 Task: Create a rule when someone is mentioned in a checklist on a card by anyone .
Action: Mouse moved to (1059, 263)
Screenshot: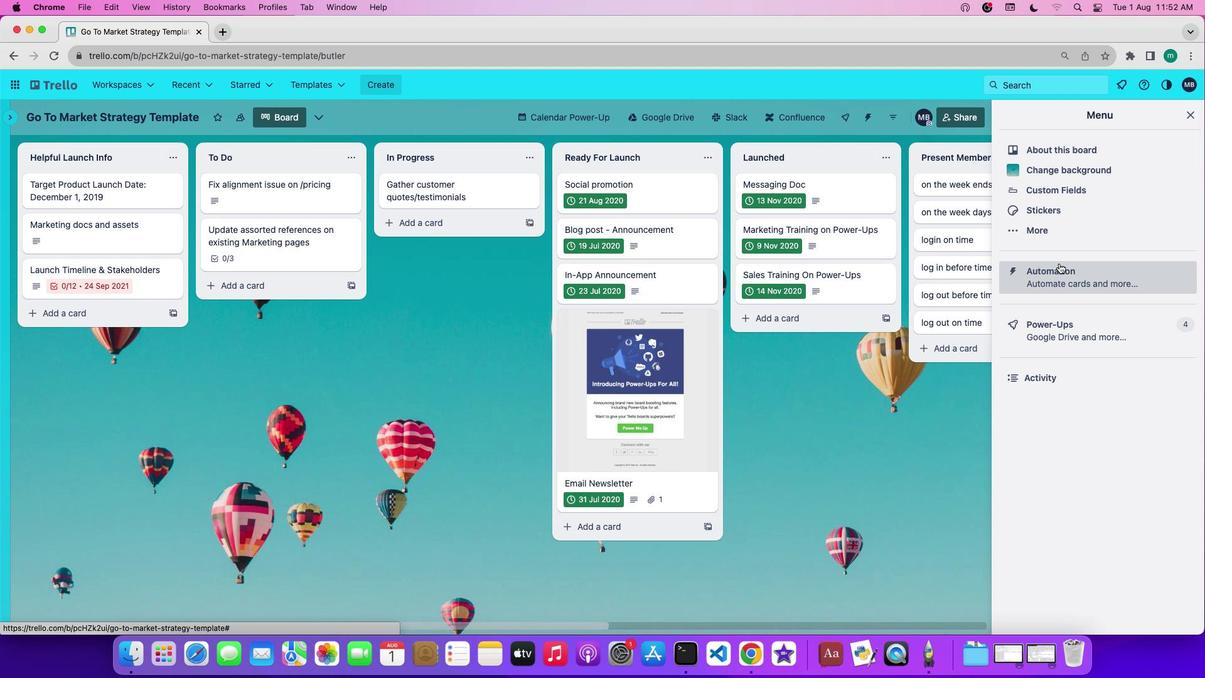 
Action: Mouse pressed left at (1059, 263)
Screenshot: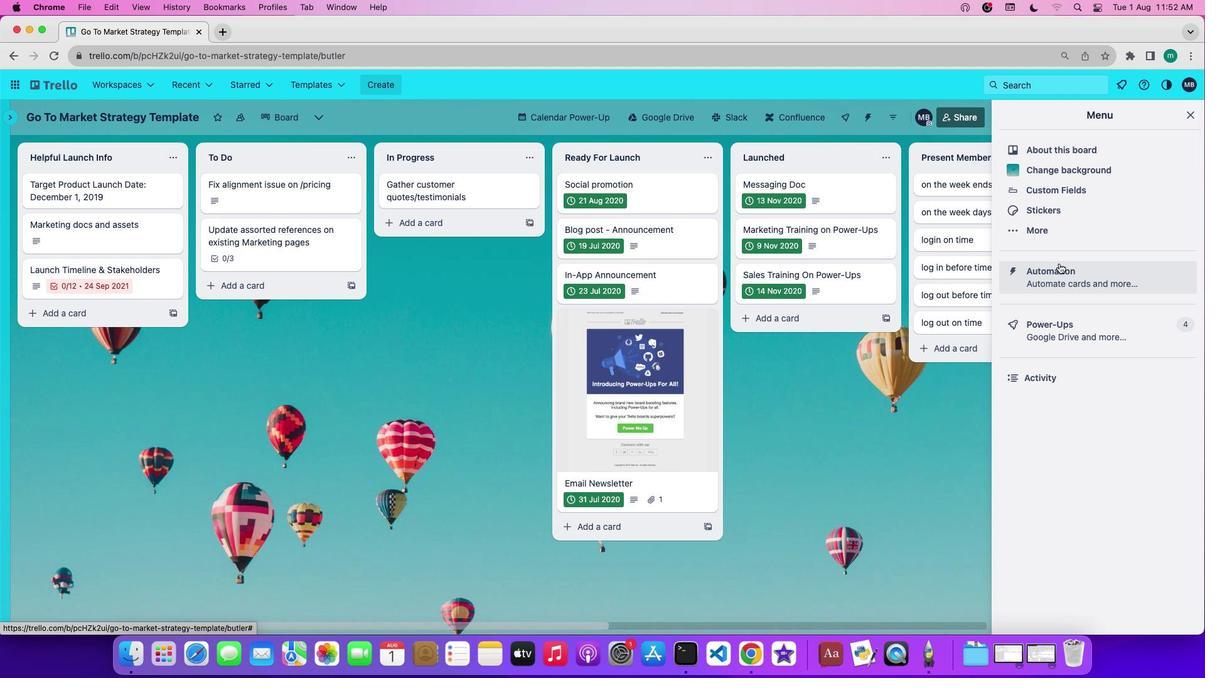 
Action: Mouse moved to (53, 231)
Screenshot: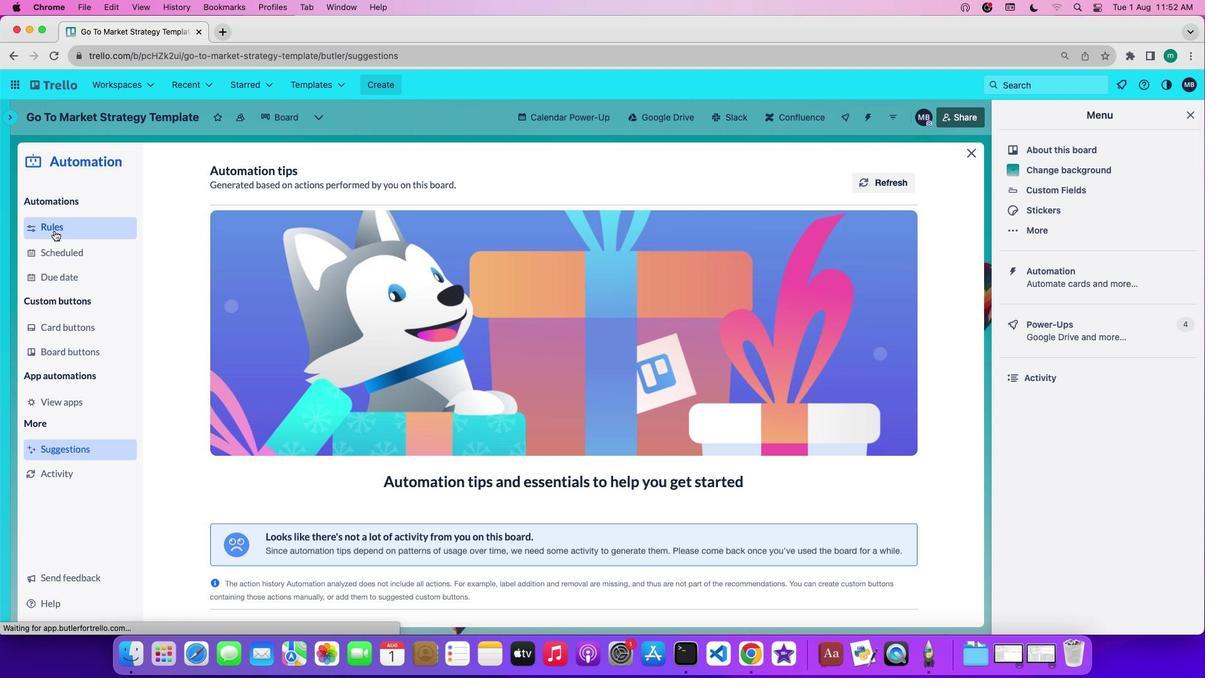 
Action: Mouse pressed left at (53, 231)
Screenshot: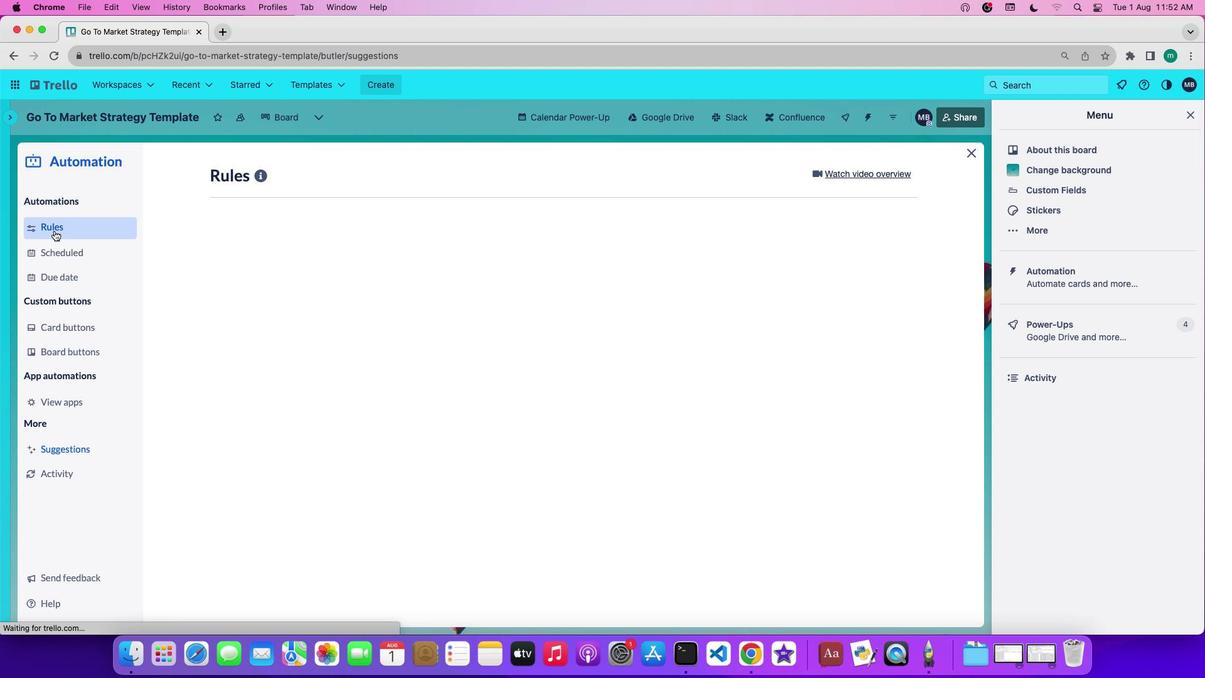 
Action: Mouse moved to (278, 455)
Screenshot: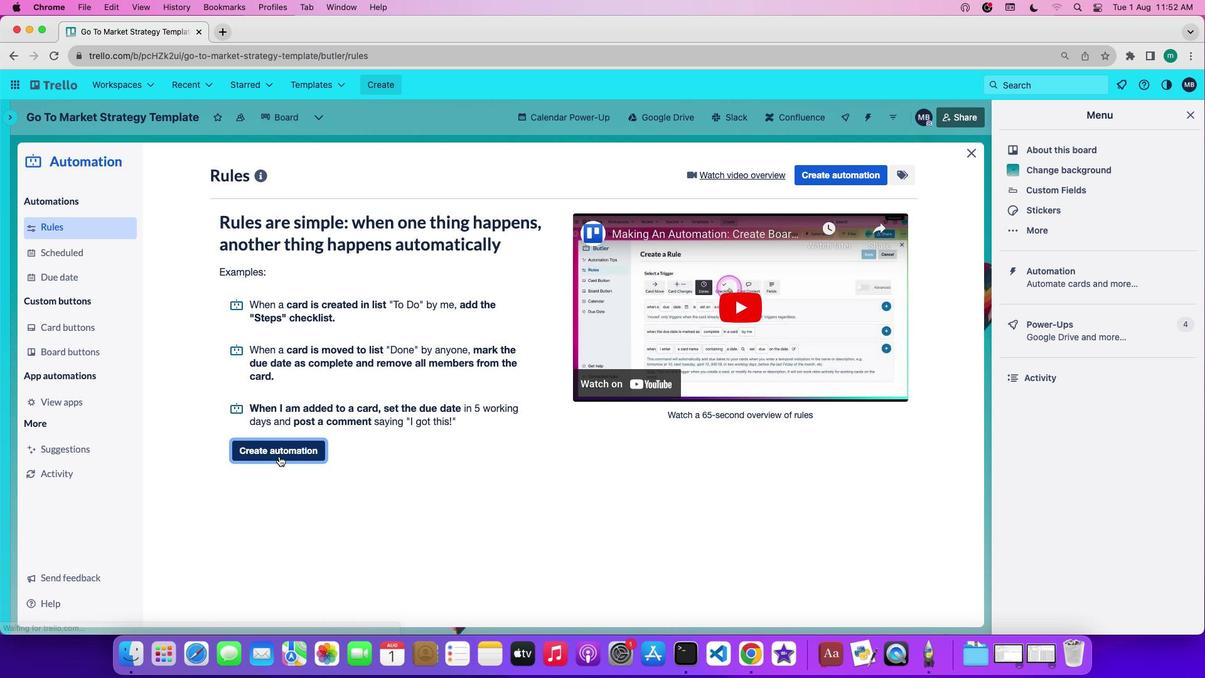 
Action: Mouse pressed left at (278, 455)
Screenshot: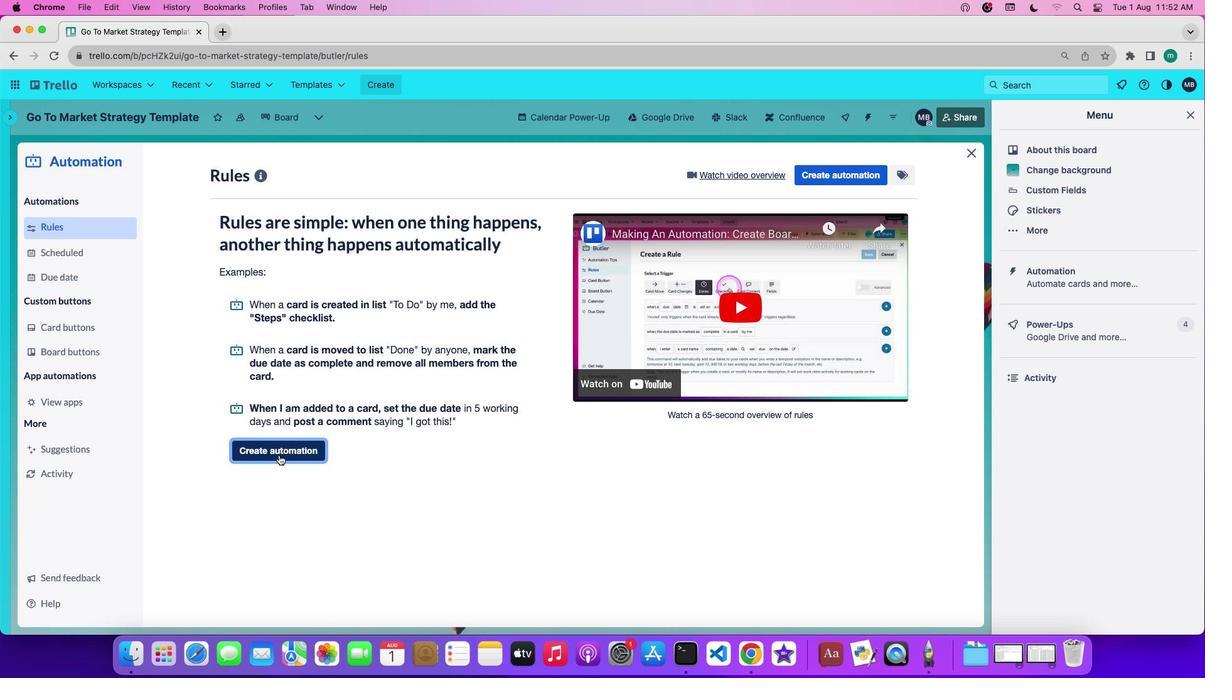 
Action: Mouse moved to (656, 298)
Screenshot: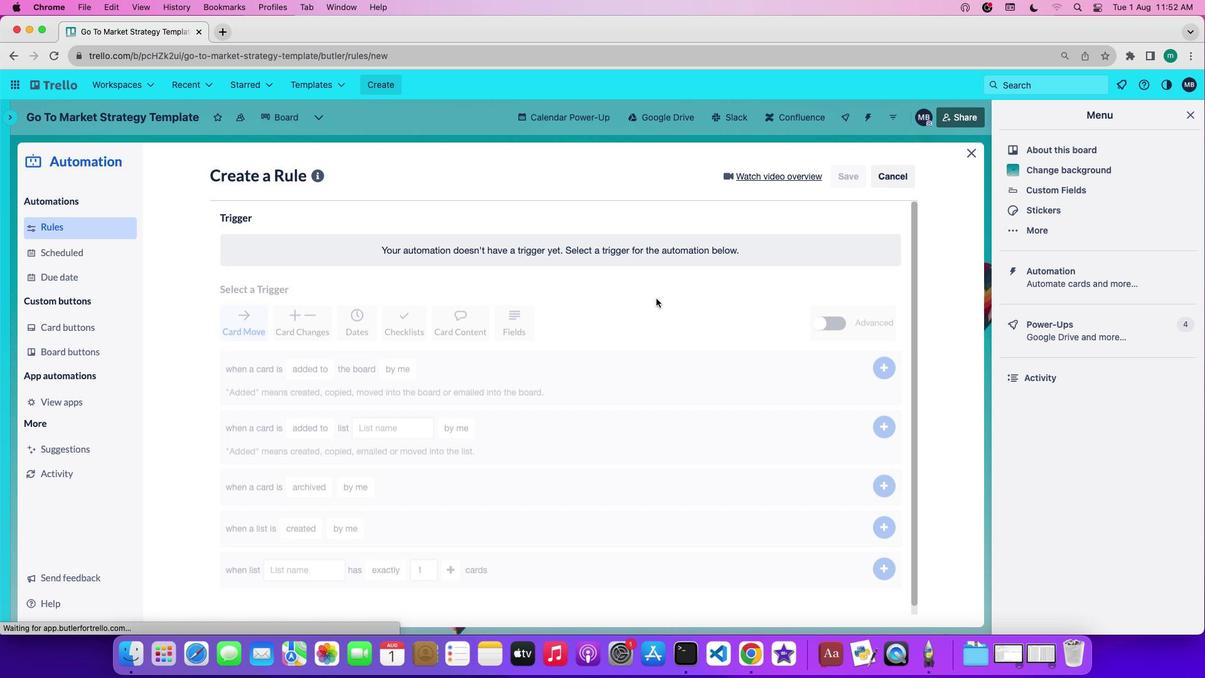 
Action: Mouse pressed left at (656, 298)
Screenshot: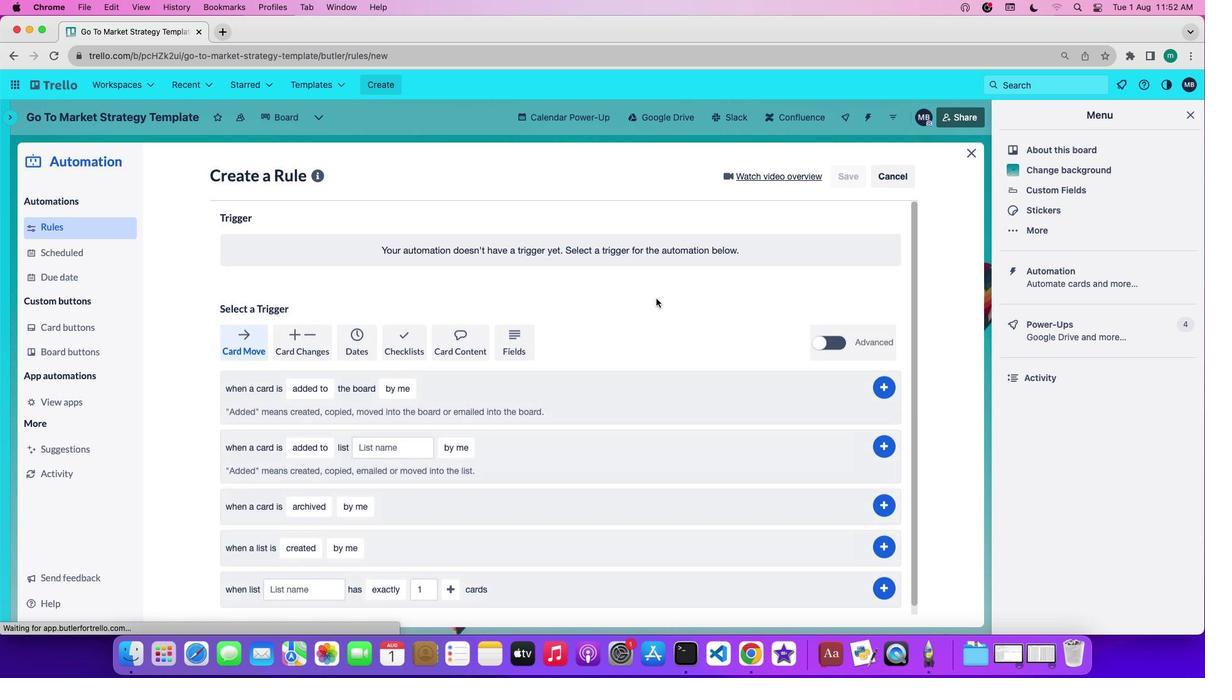 
Action: Mouse moved to (465, 344)
Screenshot: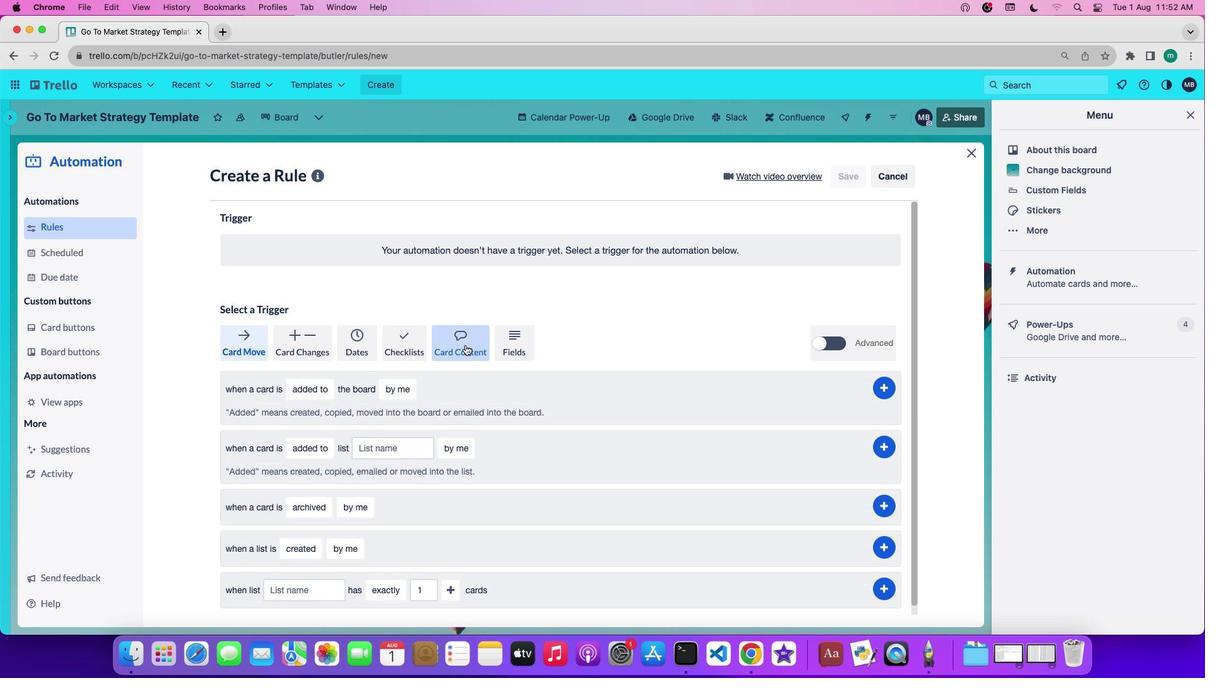 
Action: Mouse pressed left at (465, 344)
Screenshot: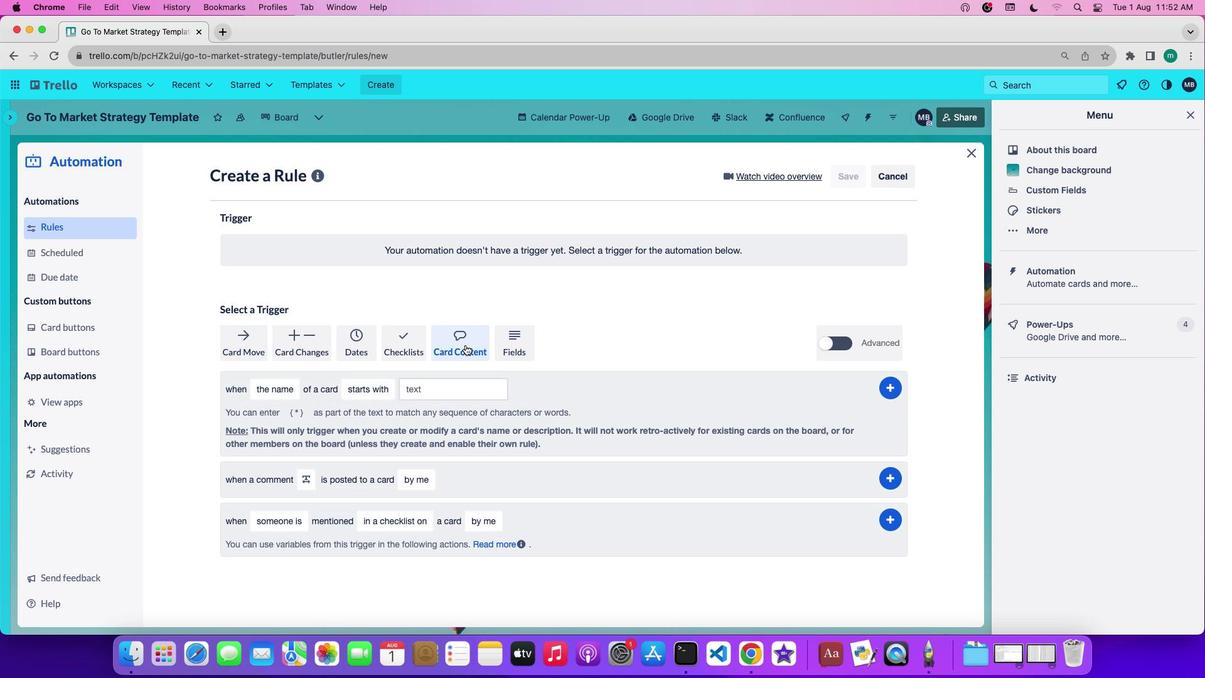 
Action: Mouse moved to (301, 521)
Screenshot: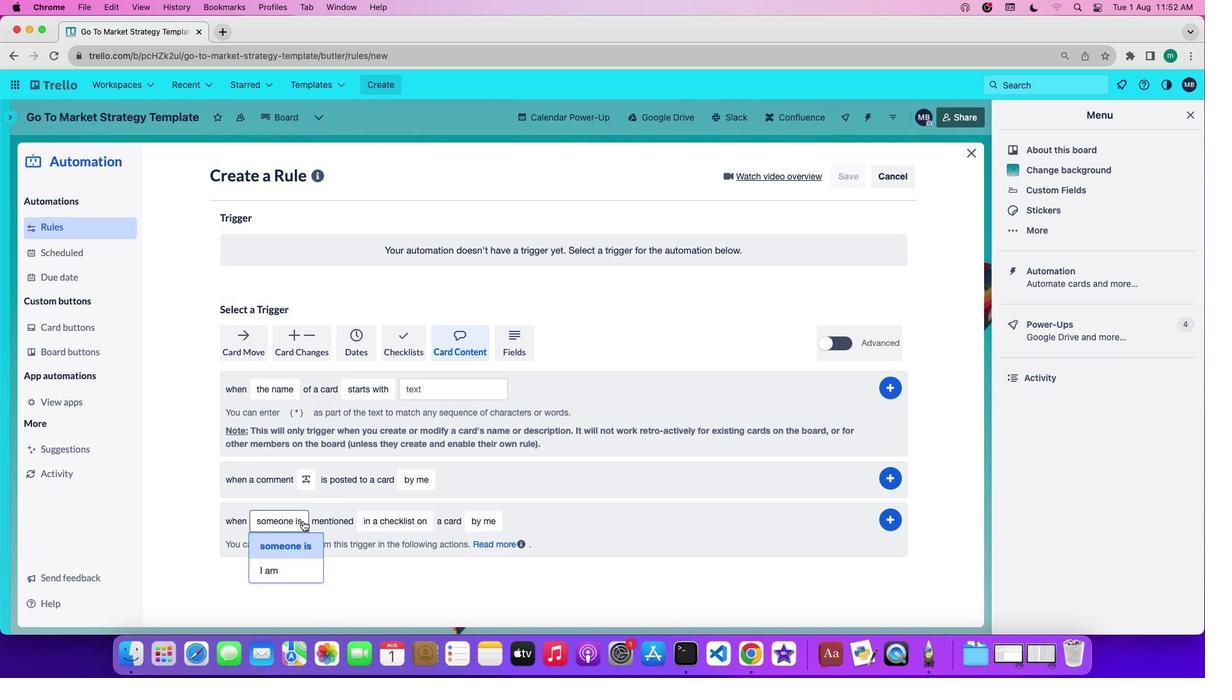 
Action: Mouse pressed left at (301, 521)
Screenshot: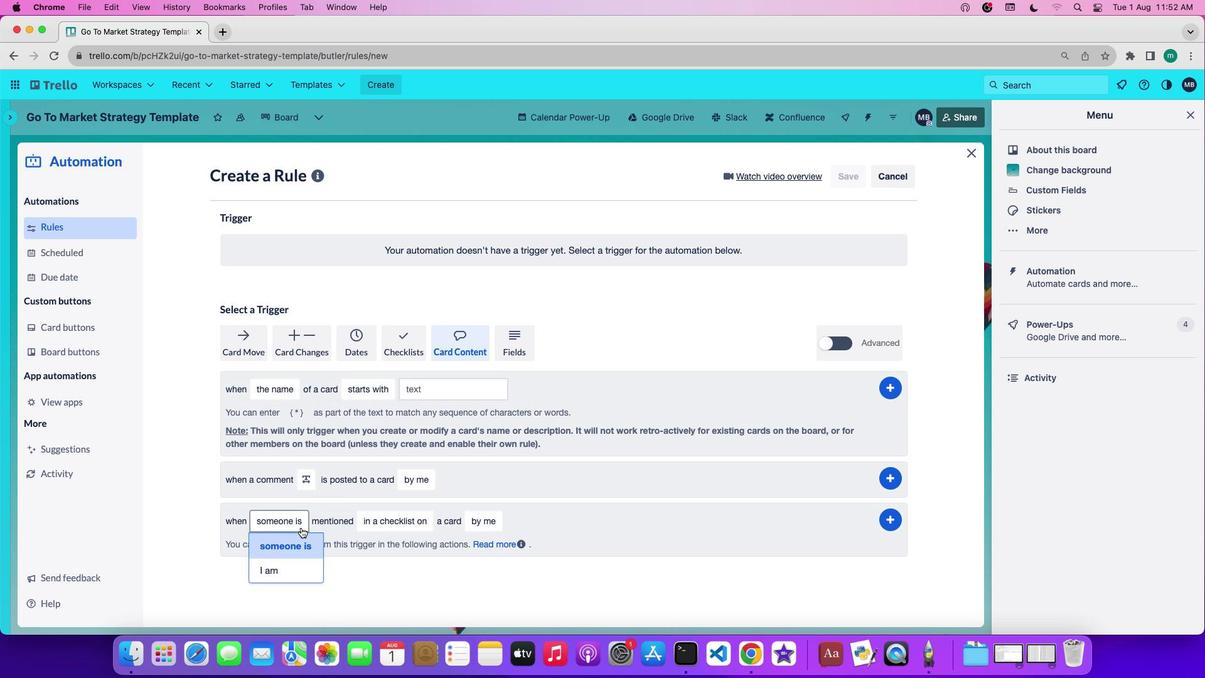 
Action: Mouse moved to (293, 541)
Screenshot: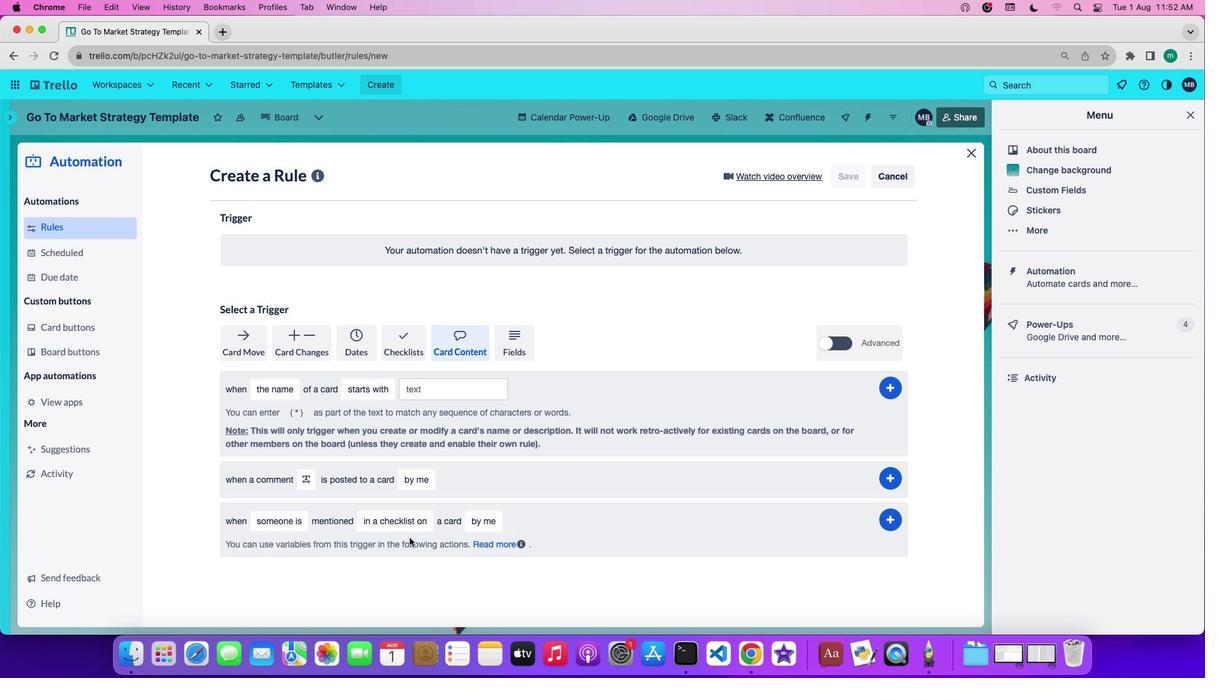 
Action: Mouse pressed left at (293, 541)
Screenshot: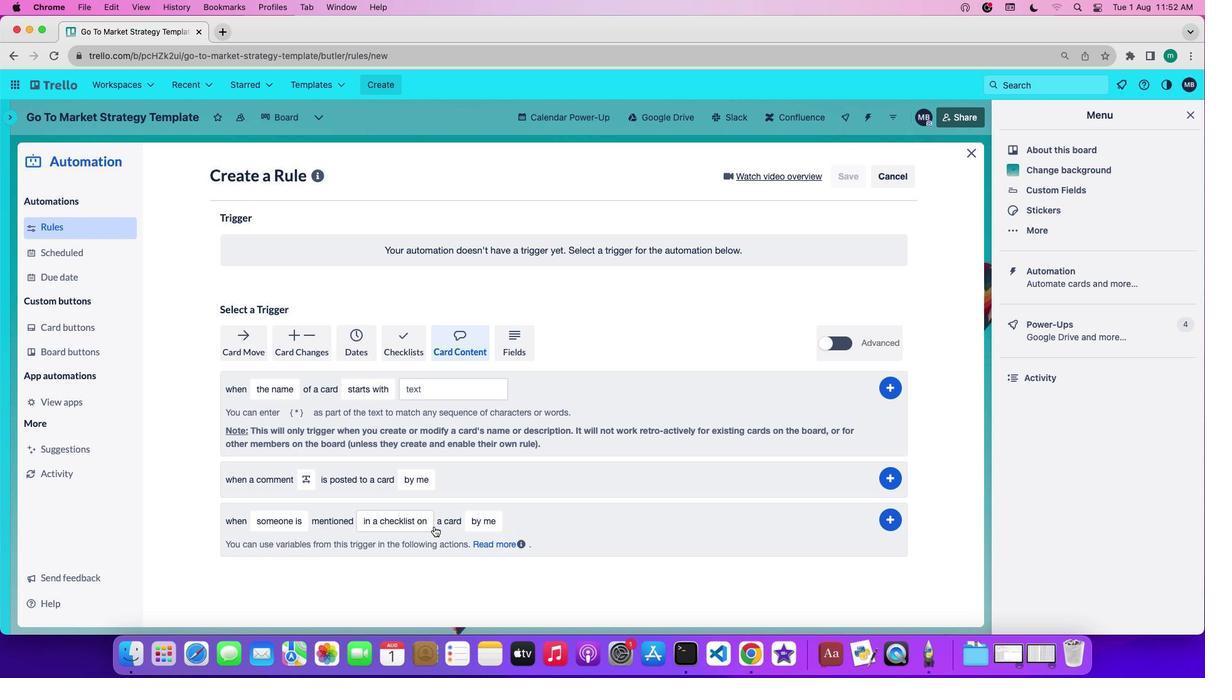 
Action: Mouse moved to (429, 524)
Screenshot: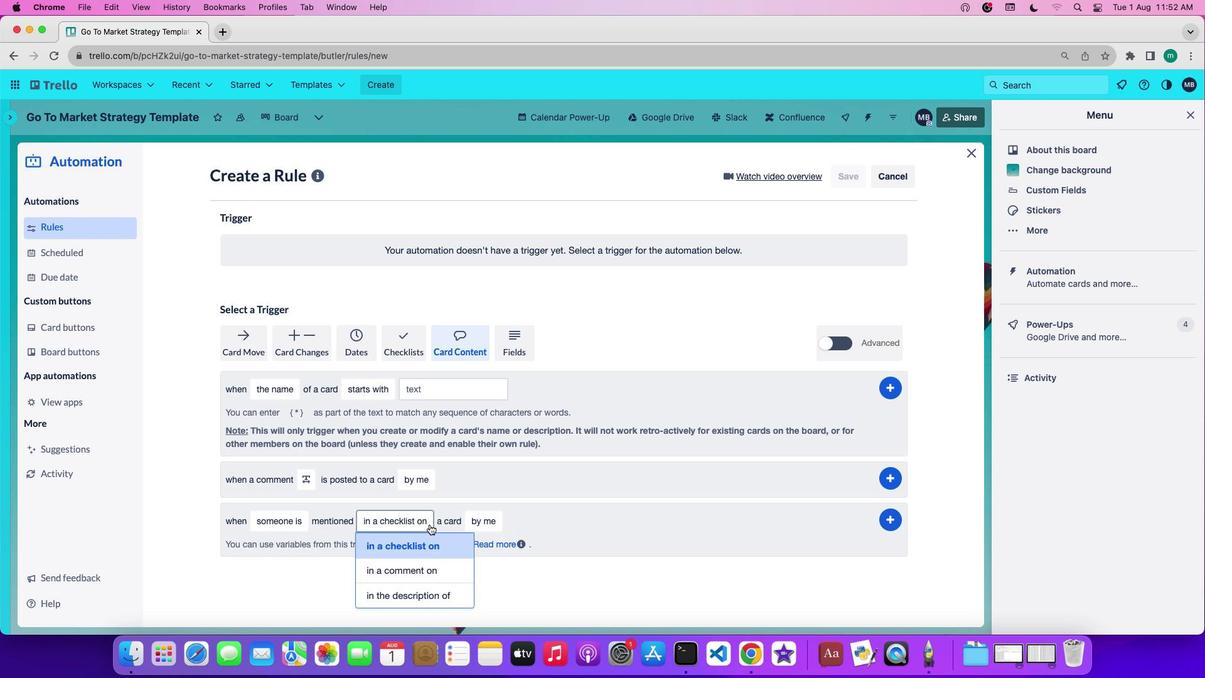 
Action: Mouse pressed left at (429, 524)
Screenshot: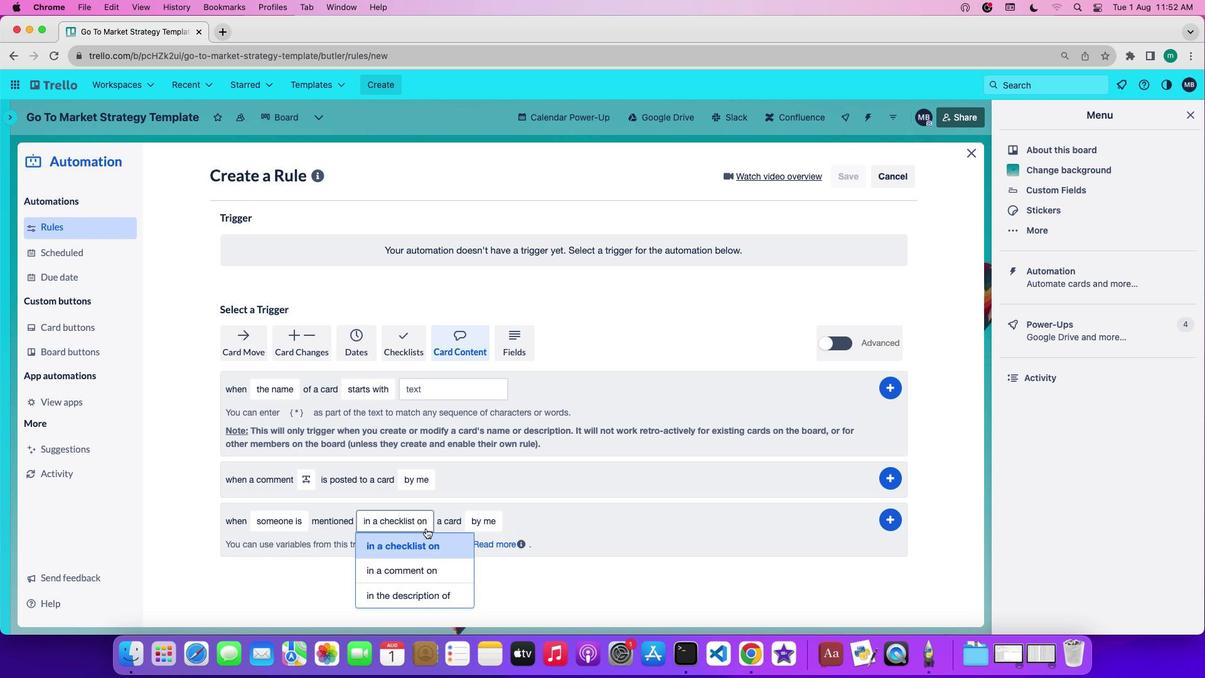 
Action: Mouse moved to (404, 550)
Screenshot: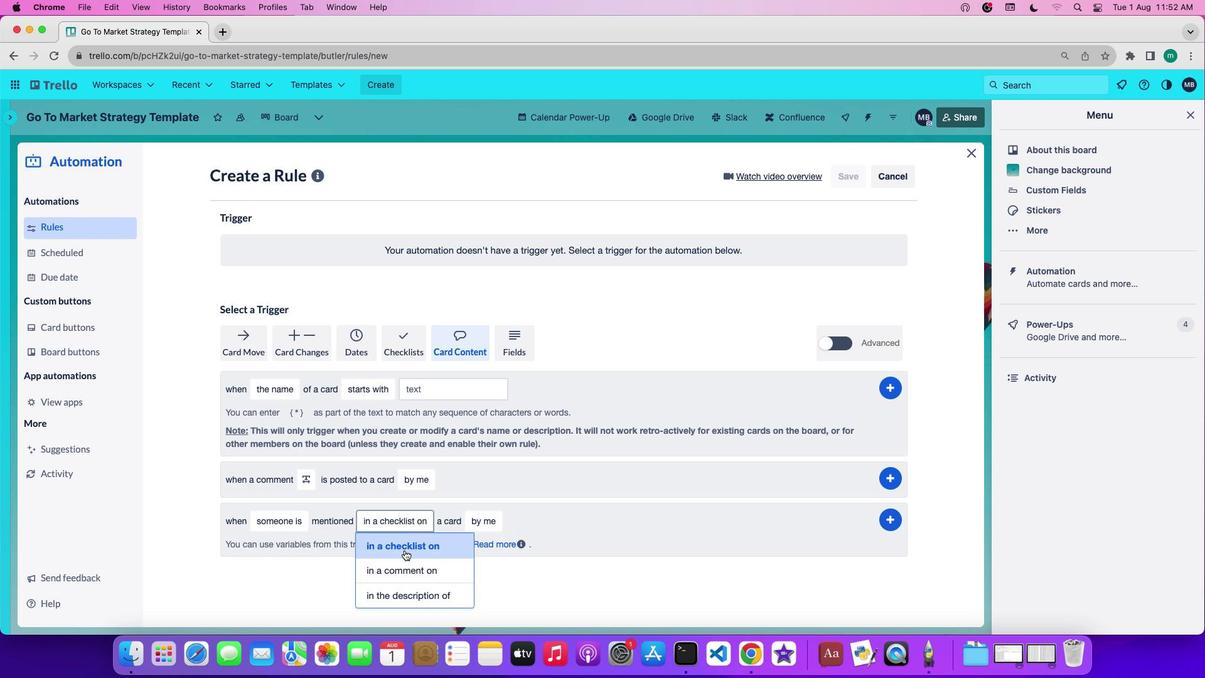 
Action: Mouse pressed left at (404, 550)
Screenshot: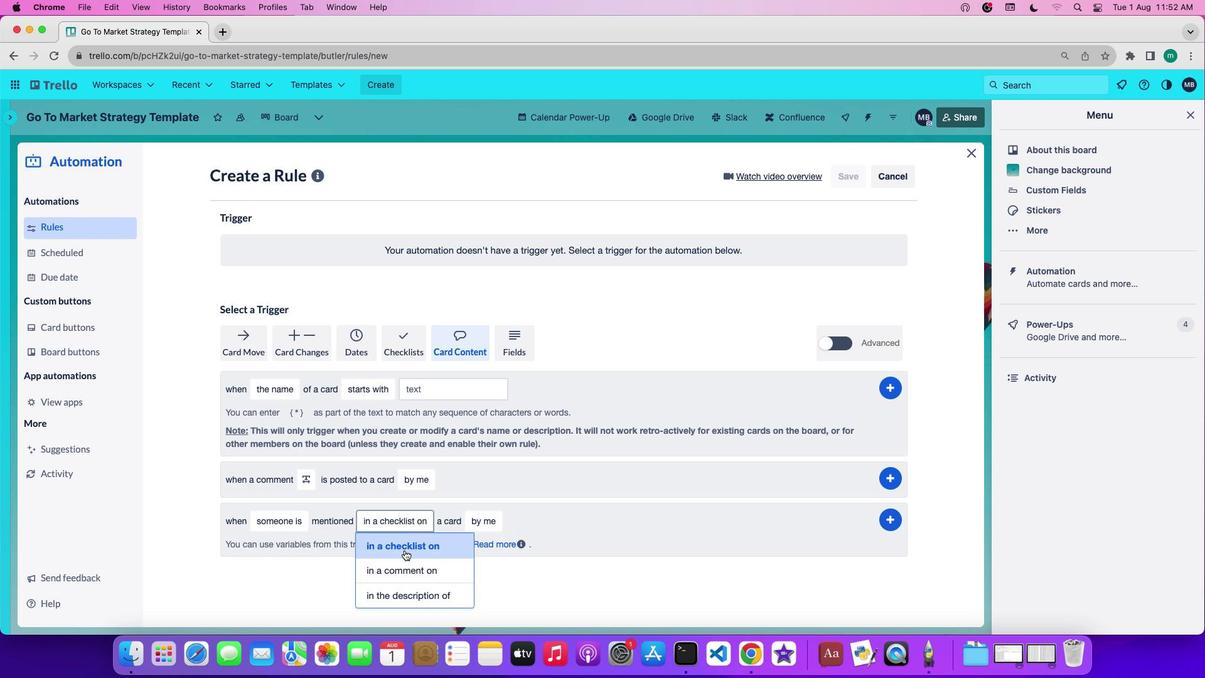 
Action: Mouse moved to (502, 526)
Screenshot: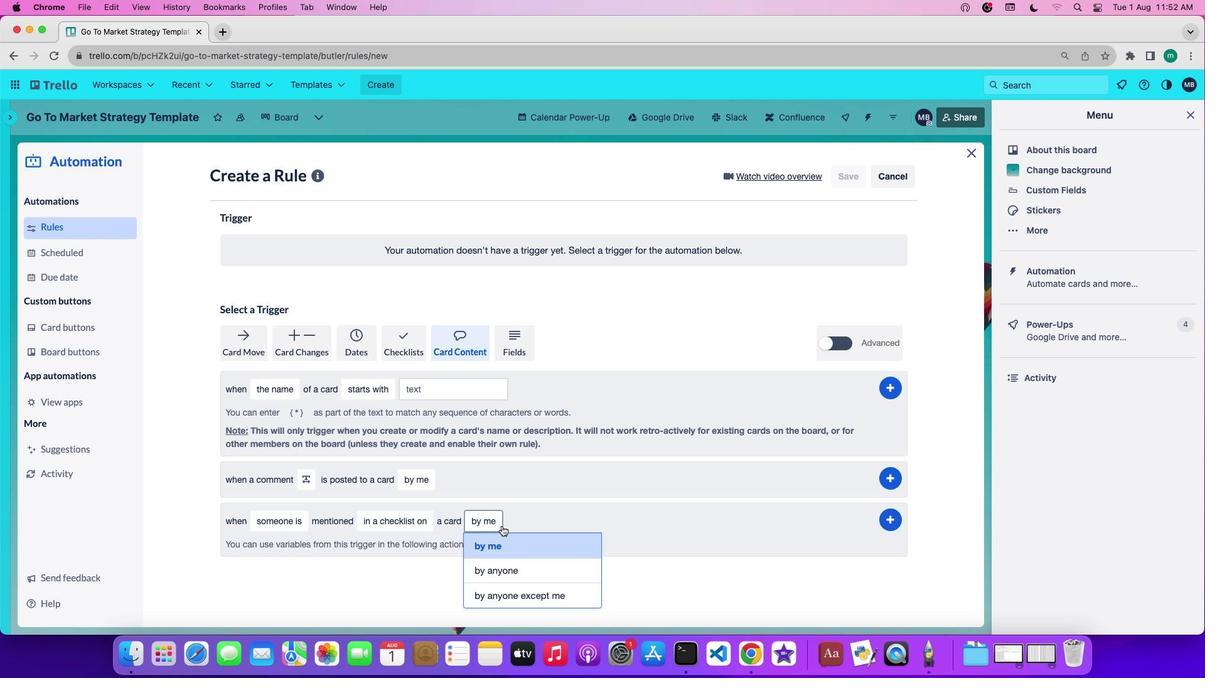 
Action: Mouse pressed left at (502, 526)
Screenshot: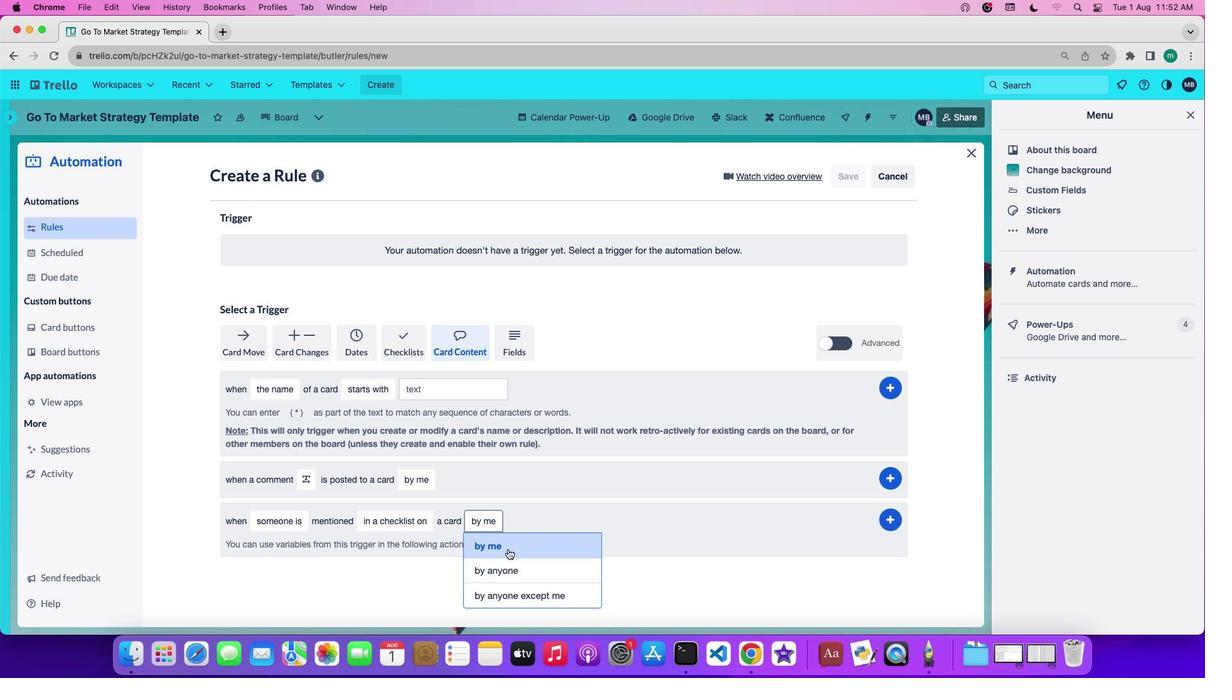 
Action: Mouse moved to (509, 570)
Screenshot: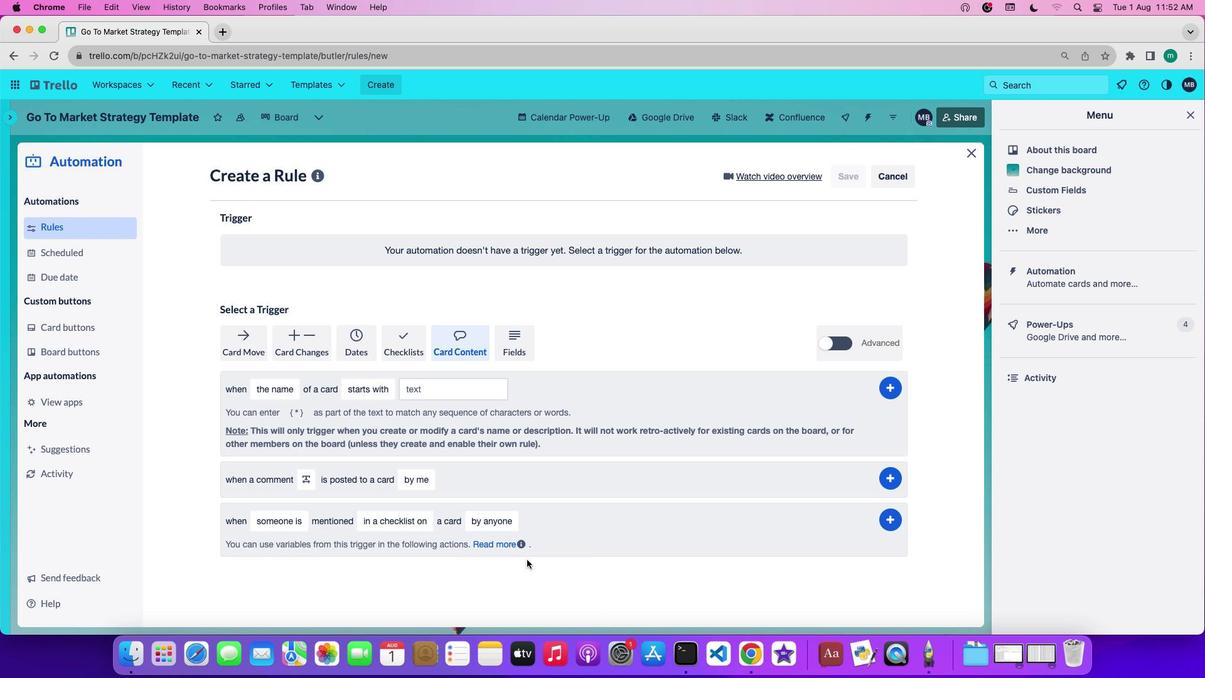 
Action: Mouse pressed left at (509, 570)
Screenshot: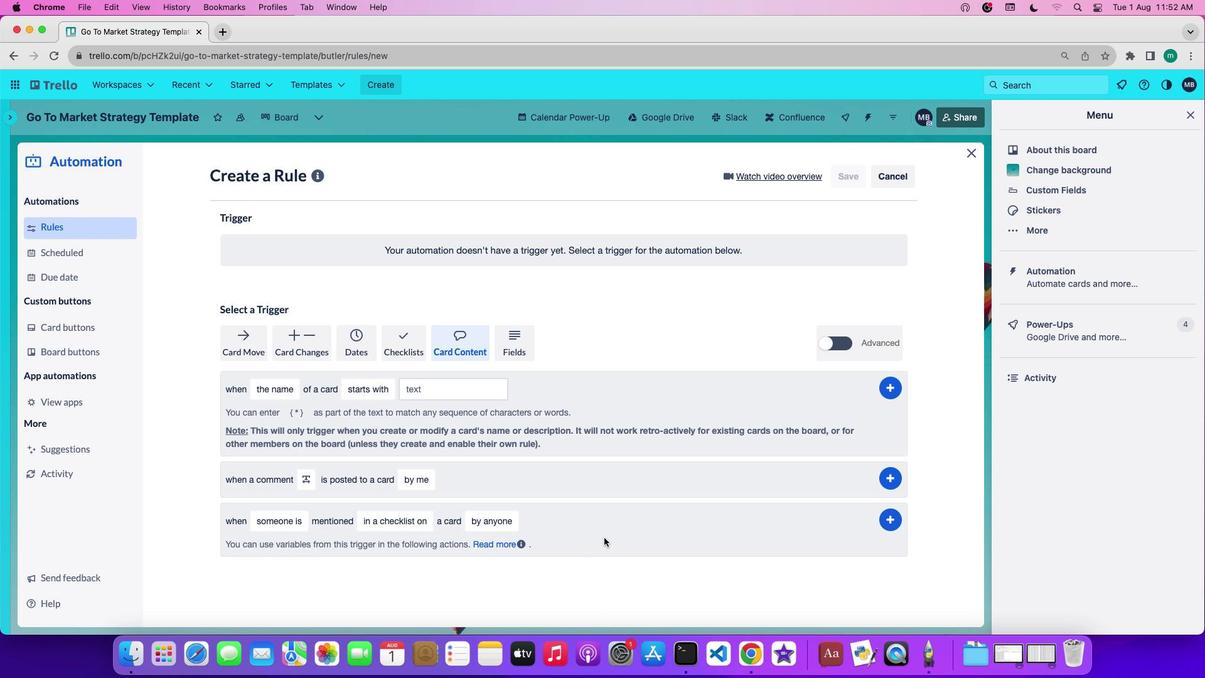 
Action: Mouse moved to (899, 516)
Screenshot: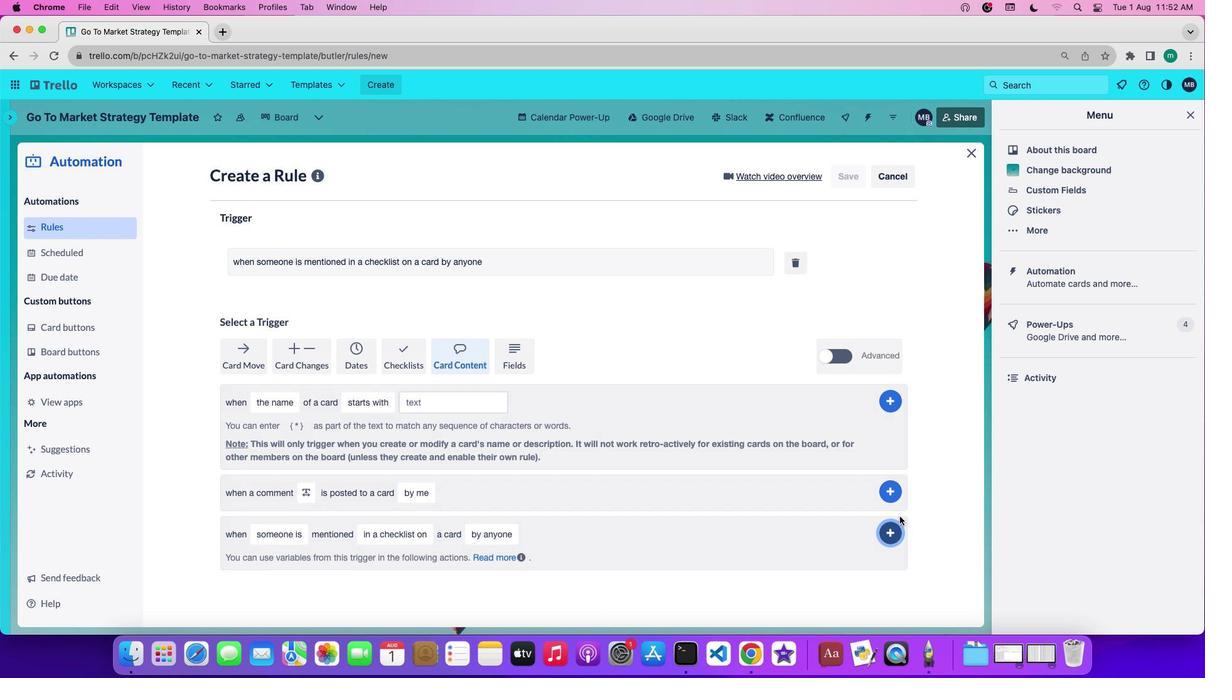 
Action: Mouse pressed left at (899, 516)
Screenshot: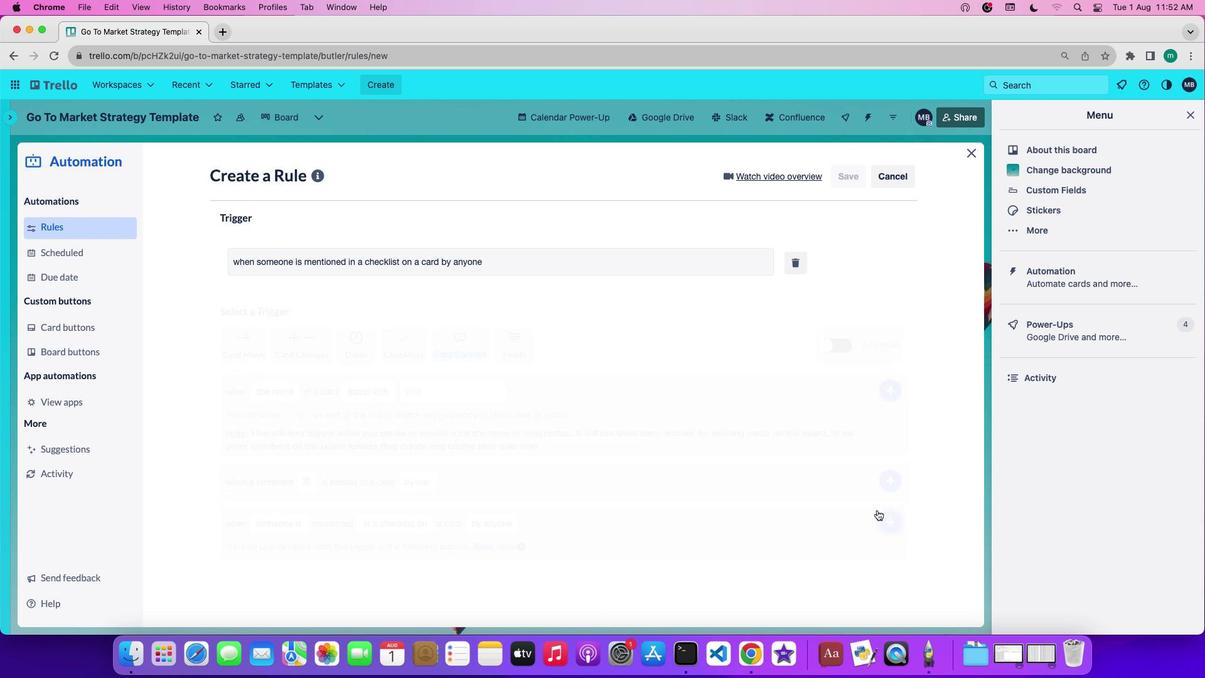 
Action: Mouse moved to (854, 506)
Screenshot: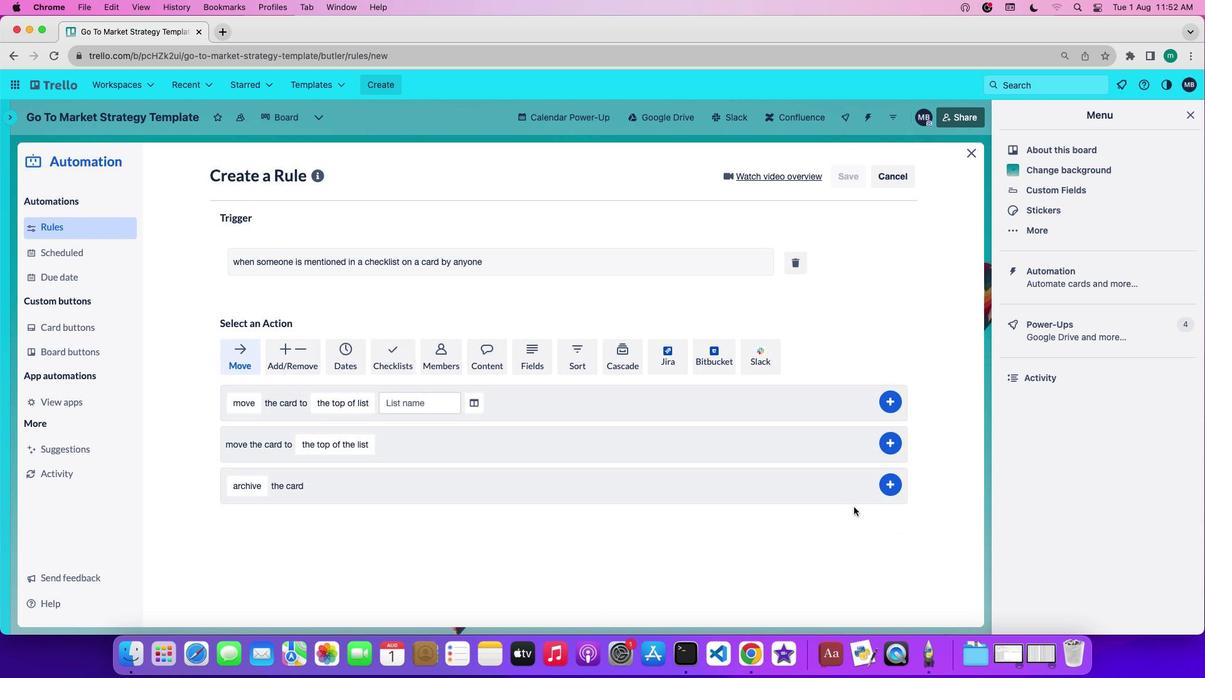 
